 Task: Set panel position to right.
Action: Mouse moved to (140, 4)
Screenshot: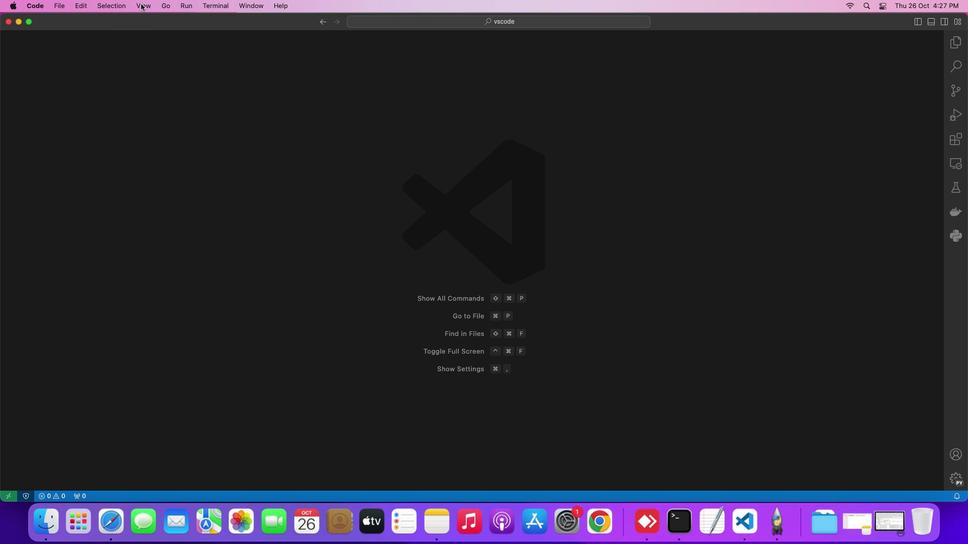 
Action: Mouse pressed left at (140, 4)
Screenshot: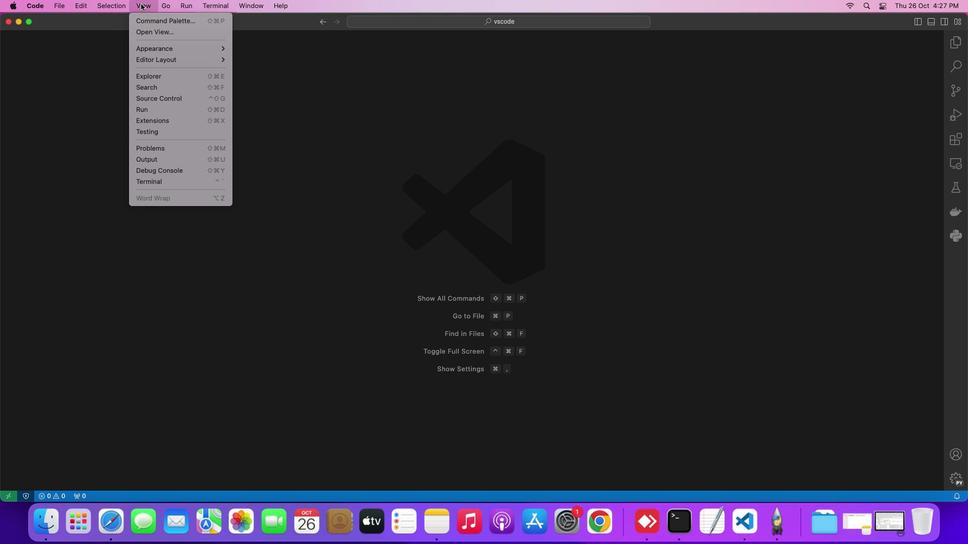 
Action: Mouse moved to (373, 180)
Screenshot: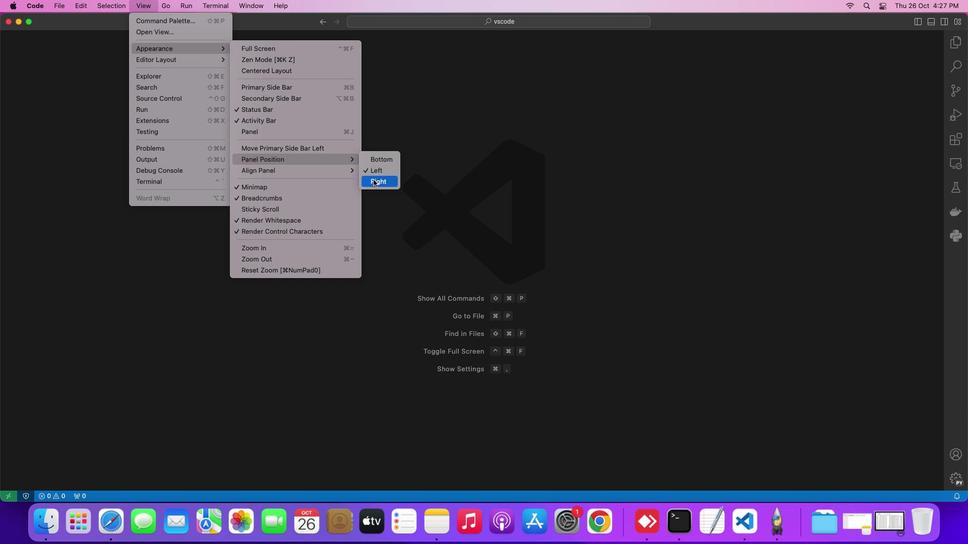 
Action: Mouse pressed left at (373, 180)
Screenshot: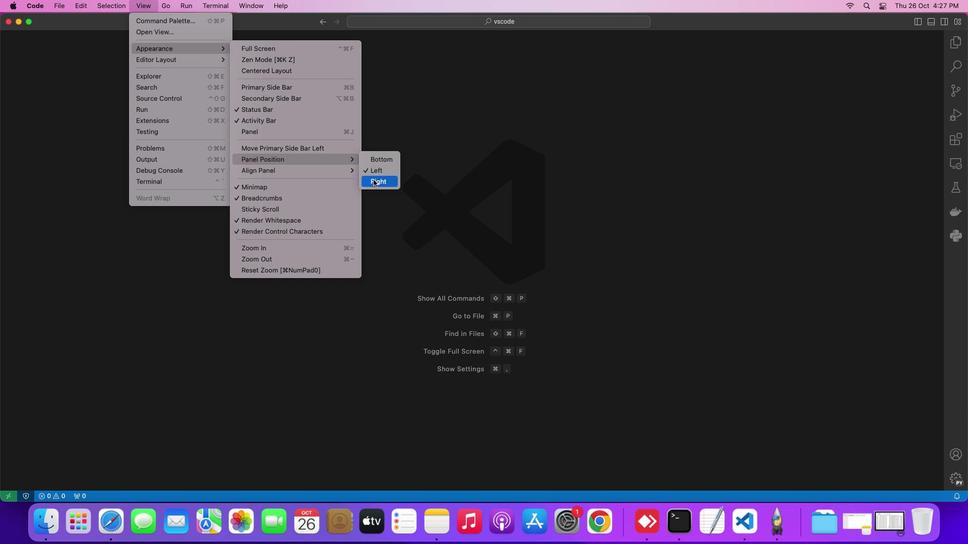
Action: Mouse moved to (82, 90)
Screenshot: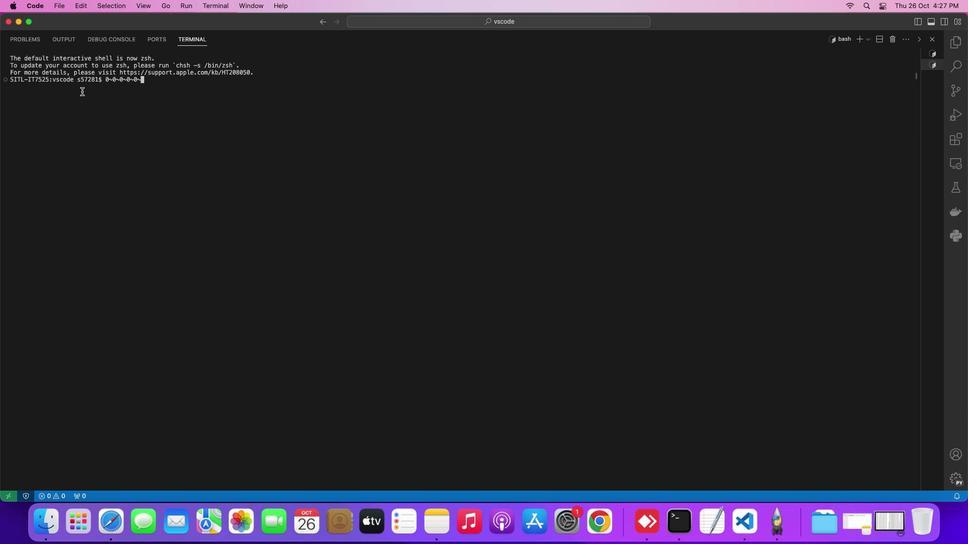 
